 Task: Add Chobani Vanilla Zero Sugar Greek Yogurt to the cart.
Action: Mouse moved to (29, 111)
Screenshot: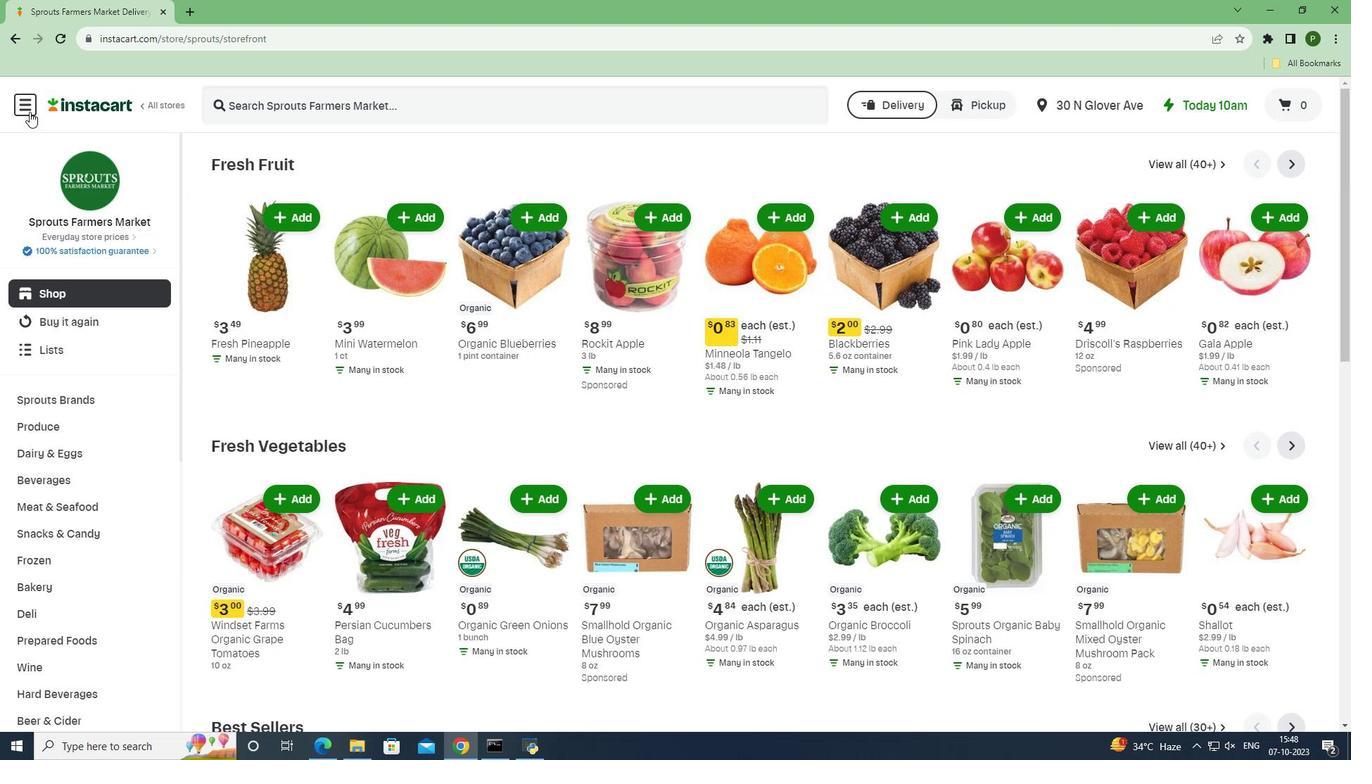 
Action: Mouse pressed left at (29, 111)
Screenshot: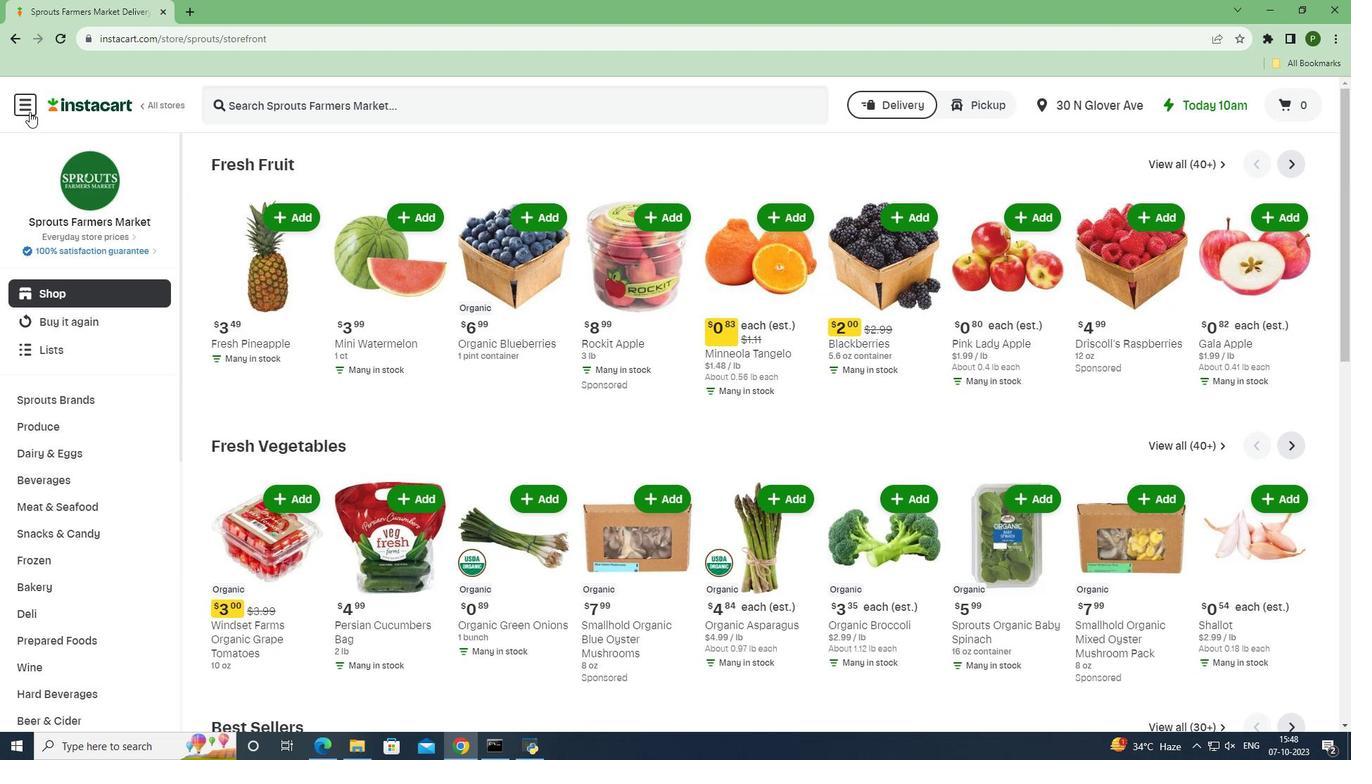 
Action: Mouse moved to (92, 374)
Screenshot: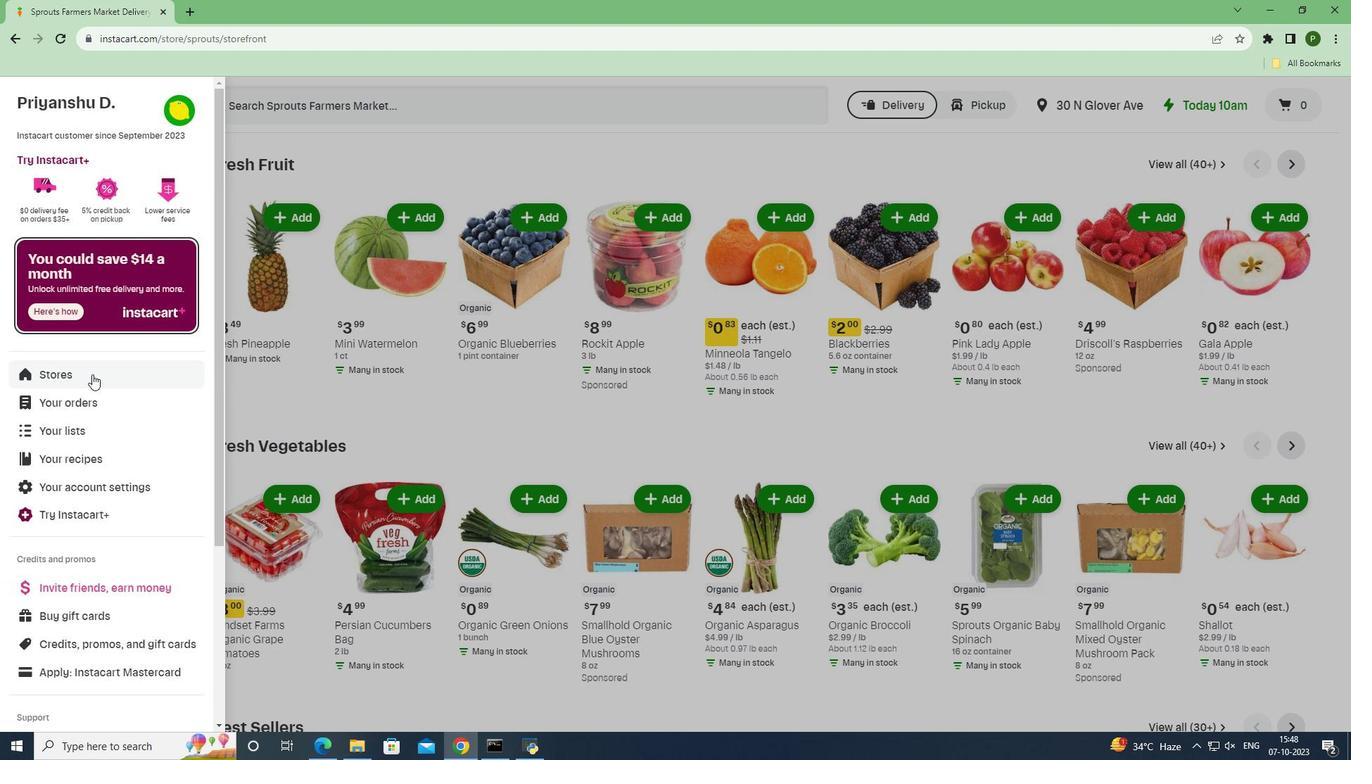 
Action: Mouse pressed left at (92, 374)
Screenshot: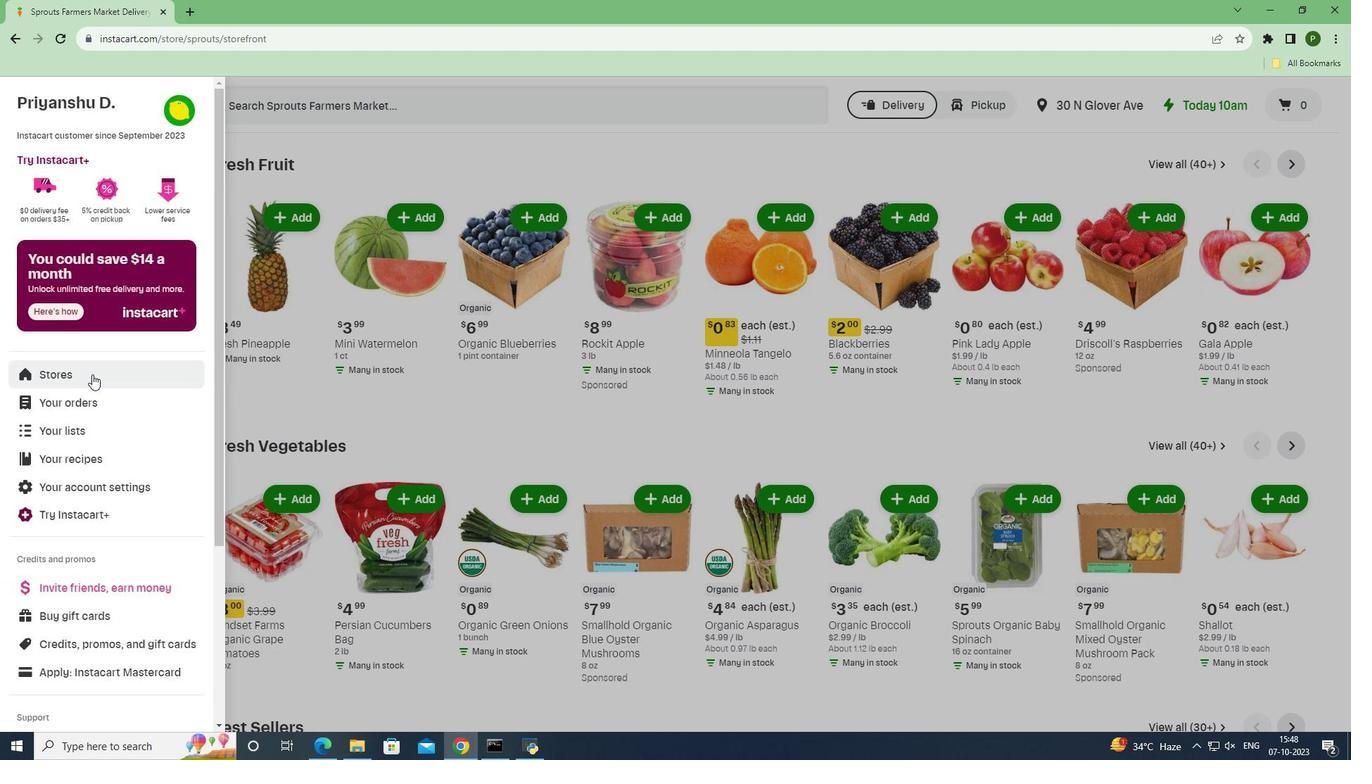 
Action: Mouse moved to (310, 161)
Screenshot: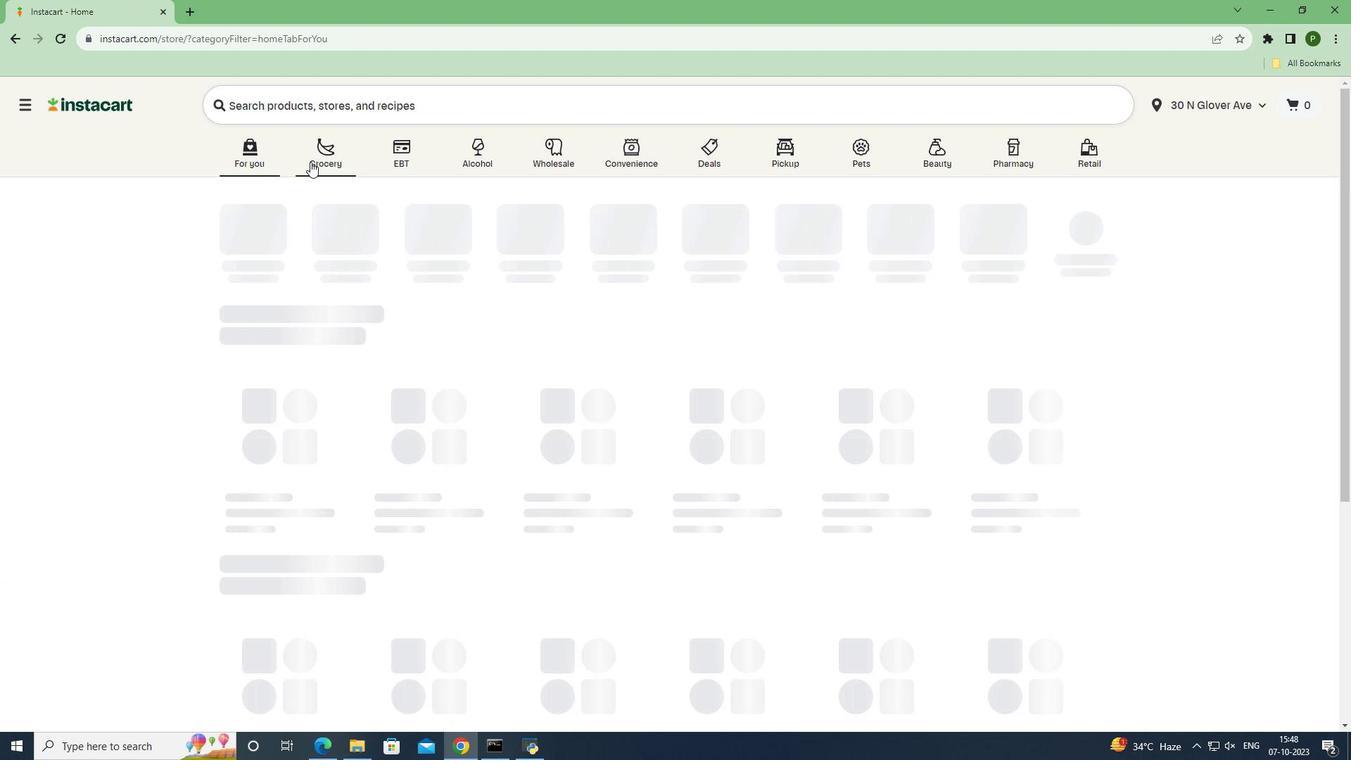 
Action: Mouse pressed left at (310, 161)
Screenshot: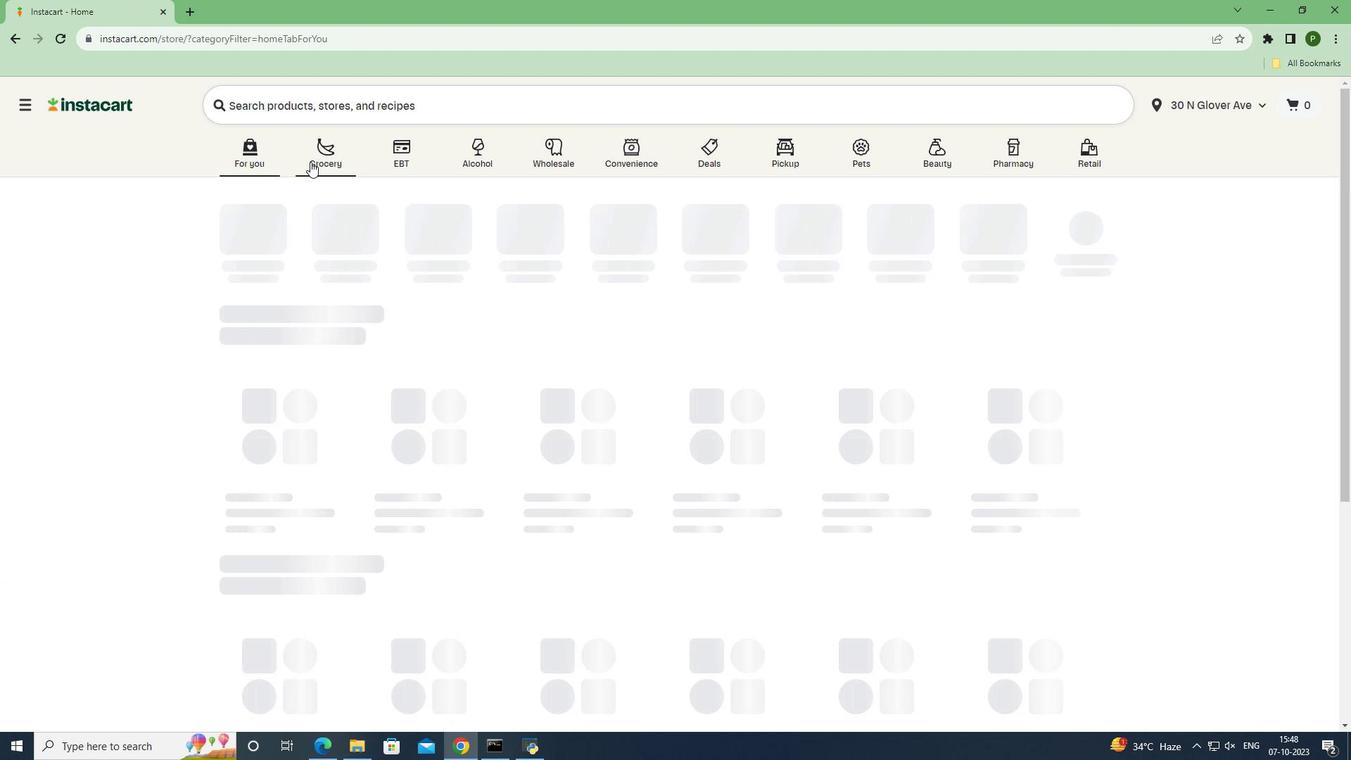 
Action: Mouse moved to (579, 322)
Screenshot: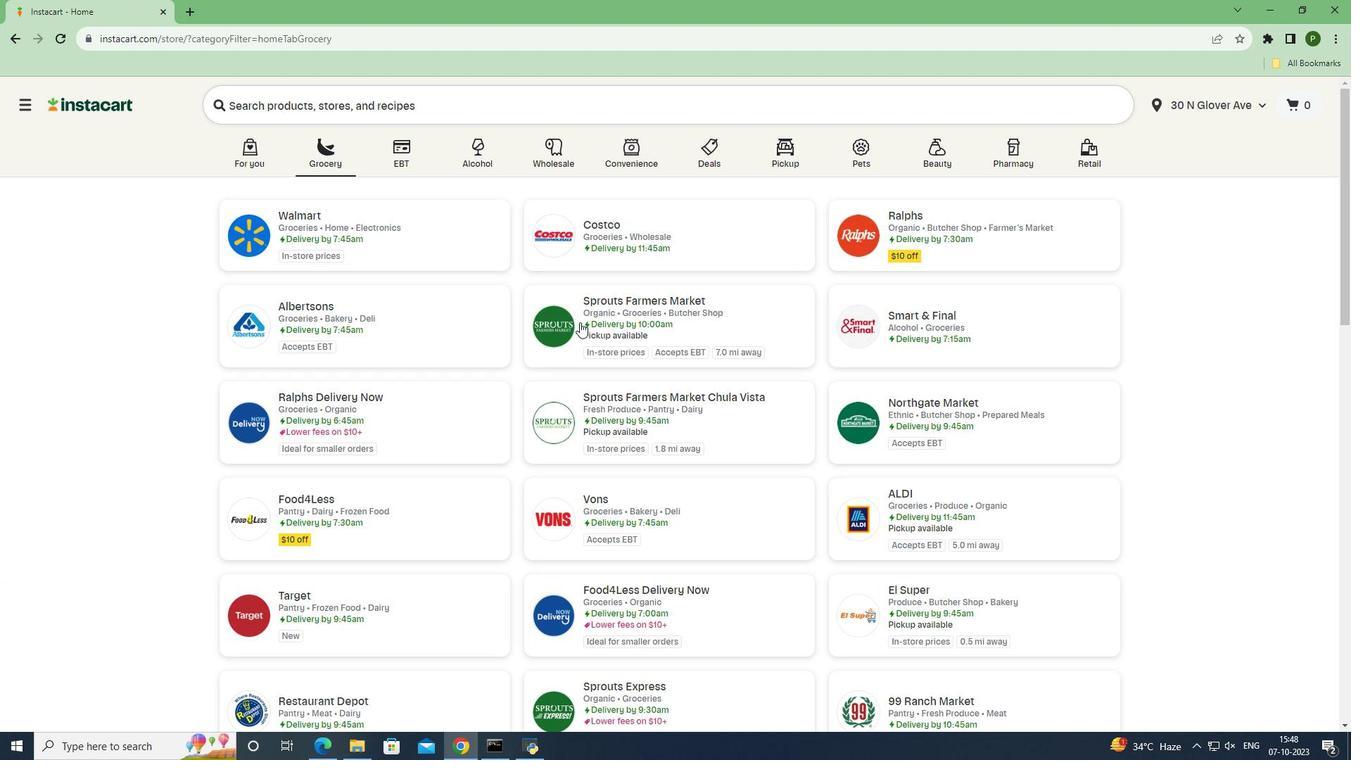 
Action: Mouse pressed left at (579, 322)
Screenshot: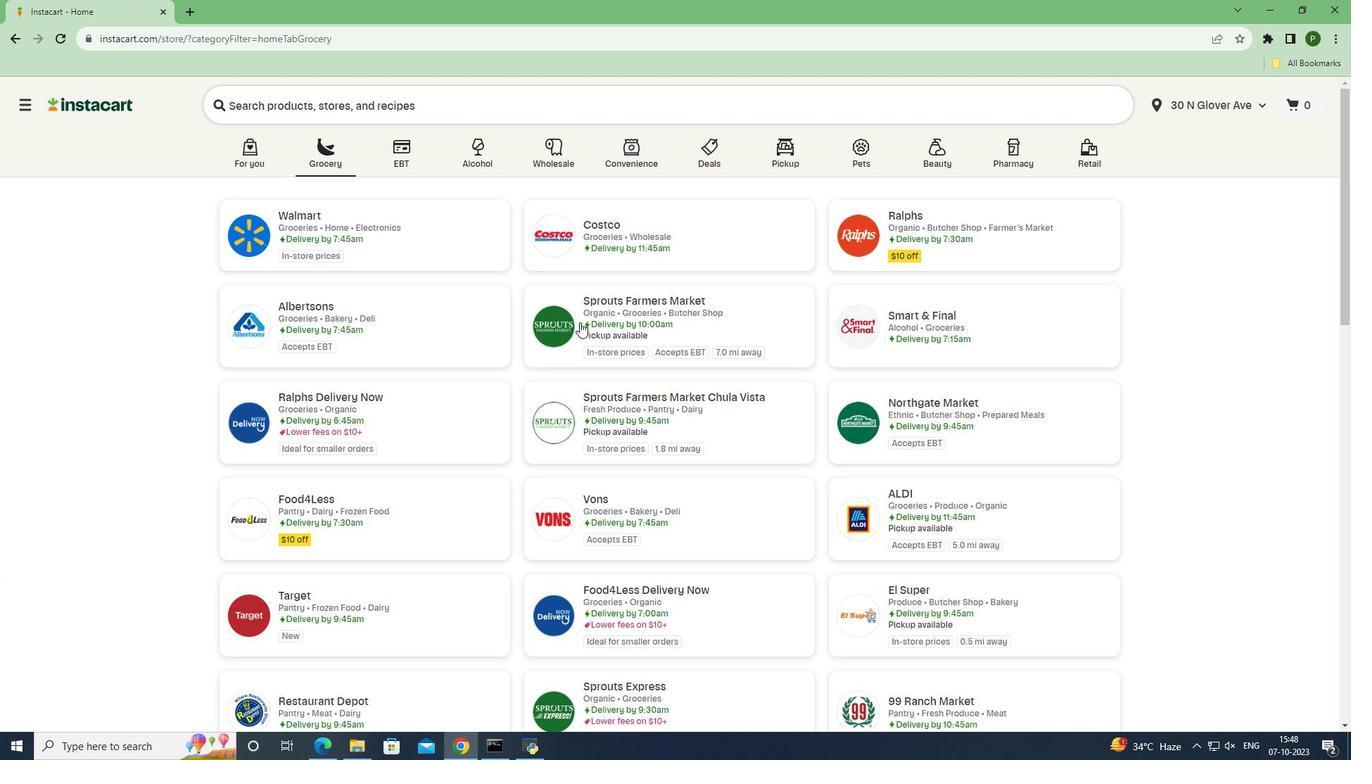 
Action: Mouse moved to (123, 464)
Screenshot: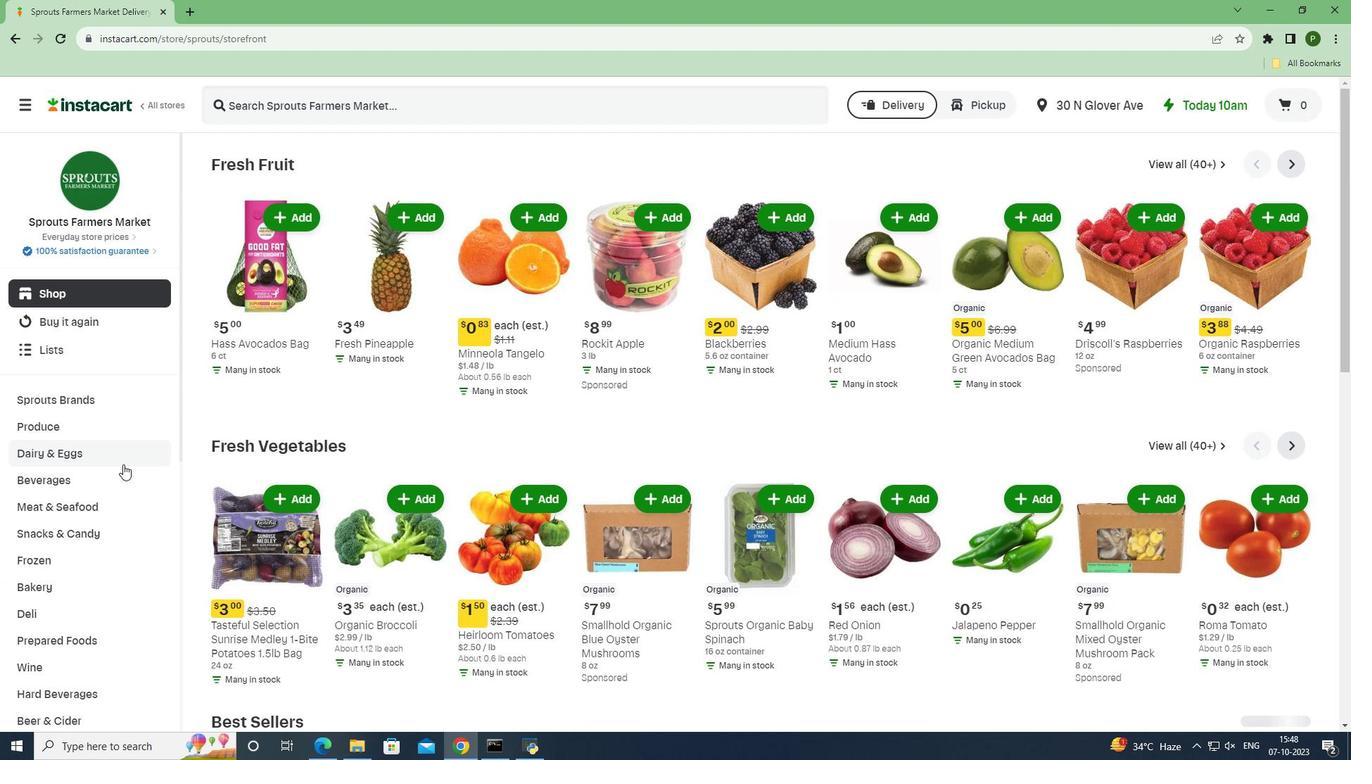 
Action: Mouse pressed left at (123, 464)
Screenshot: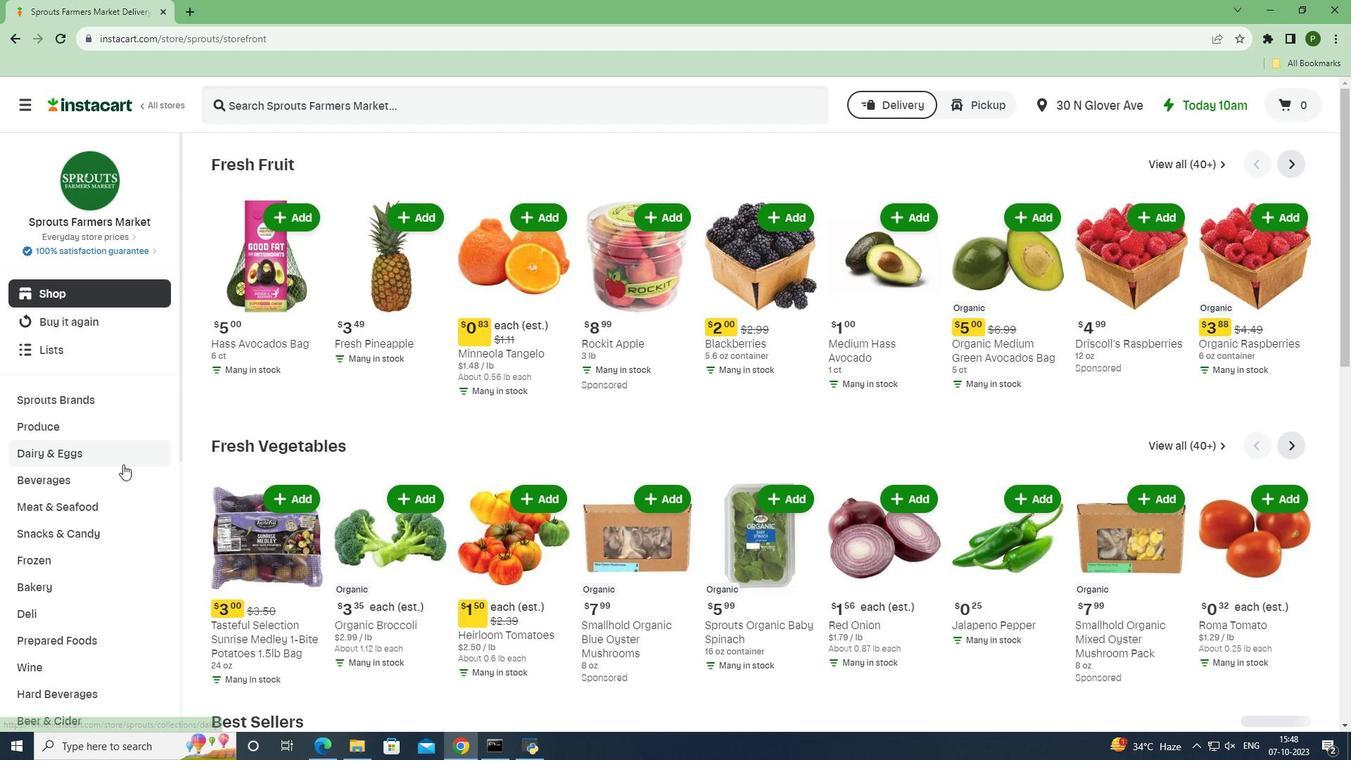 
Action: Mouse moved to (87, 559)
Screenshot: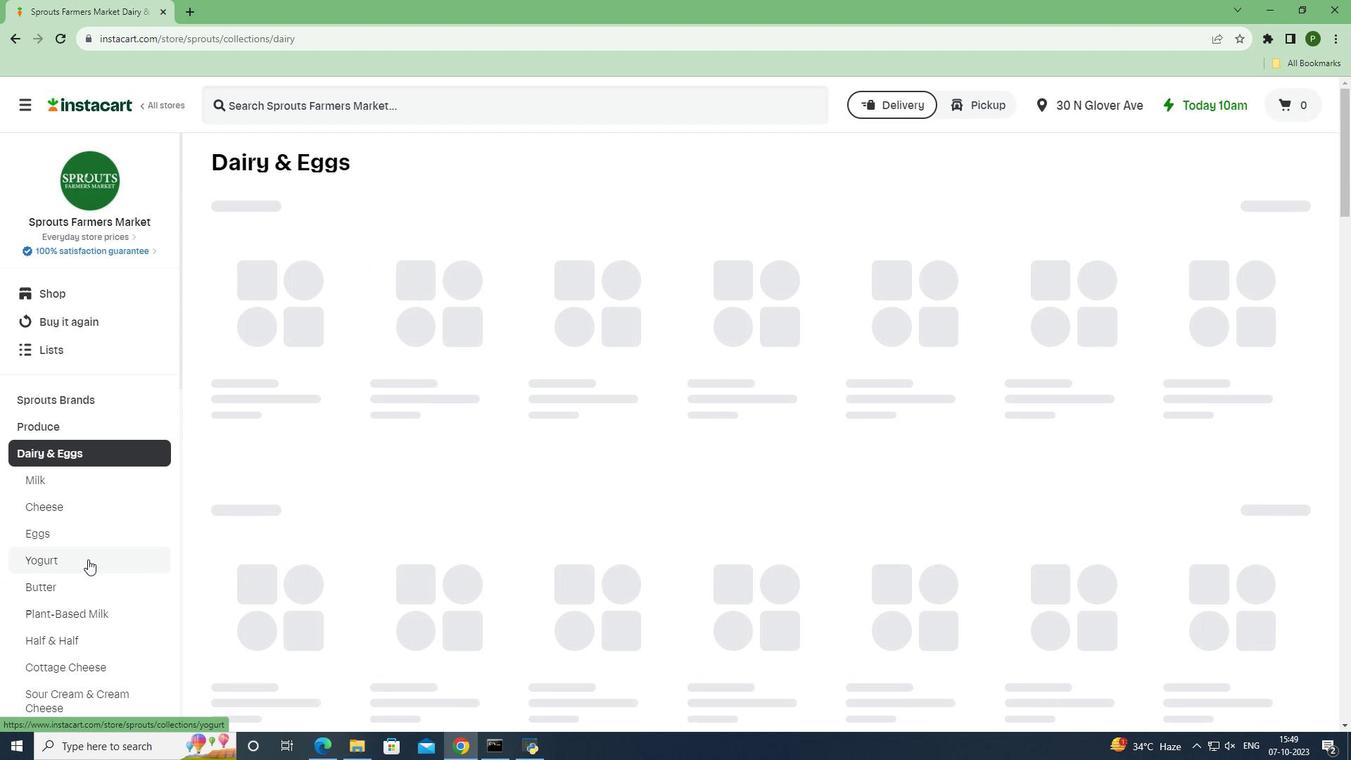 
Action: Mouse pressed left at (87, 559)
Screenshot: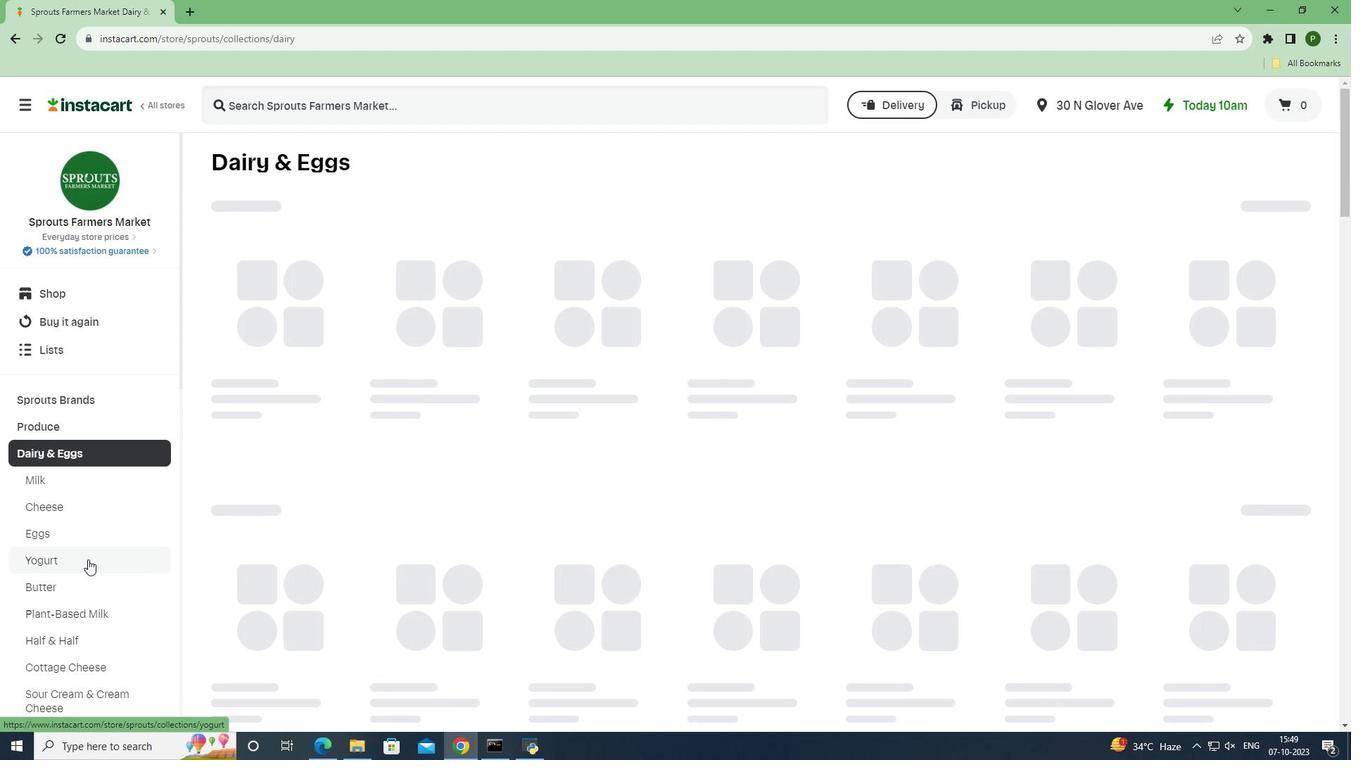 
Action: Mouse moved to (360, 101)
Screenshot: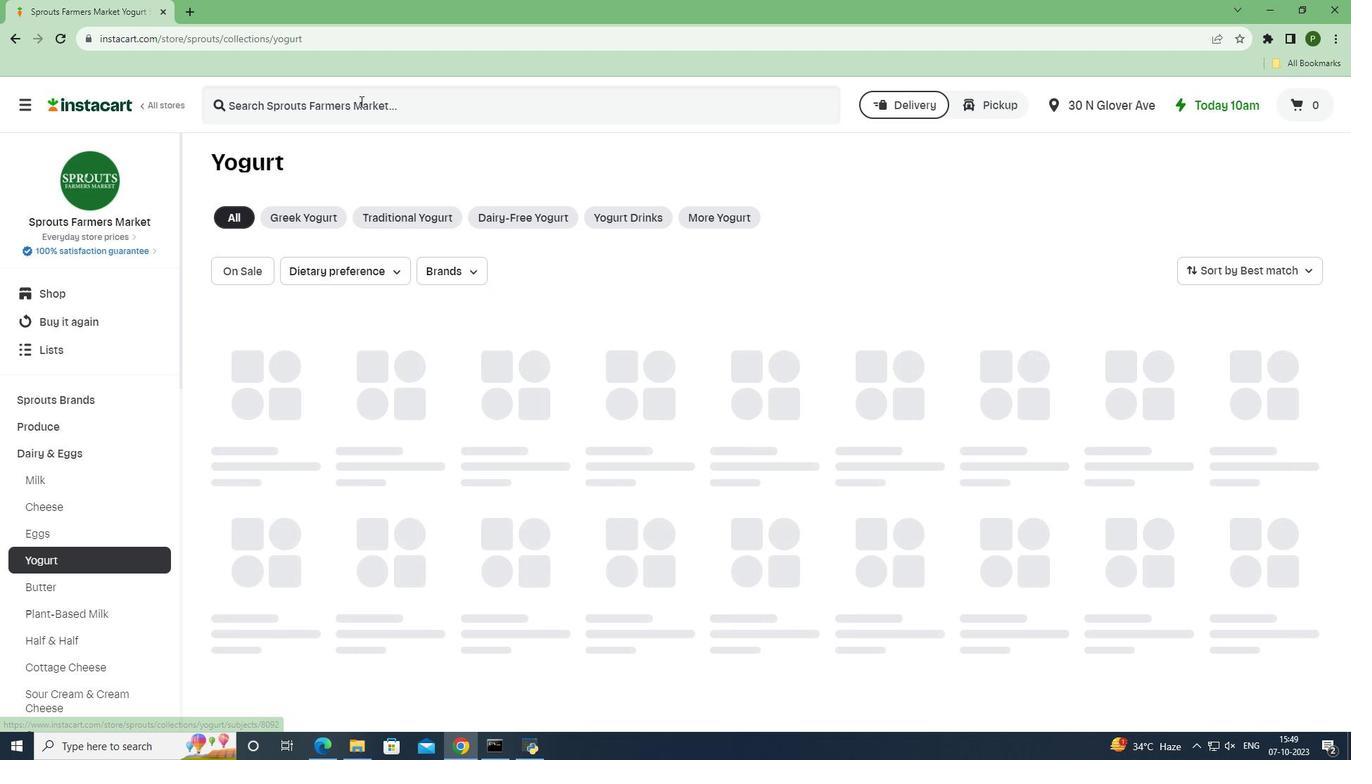 
Action: Mouse pressed left at (360, 101)
Screenshot: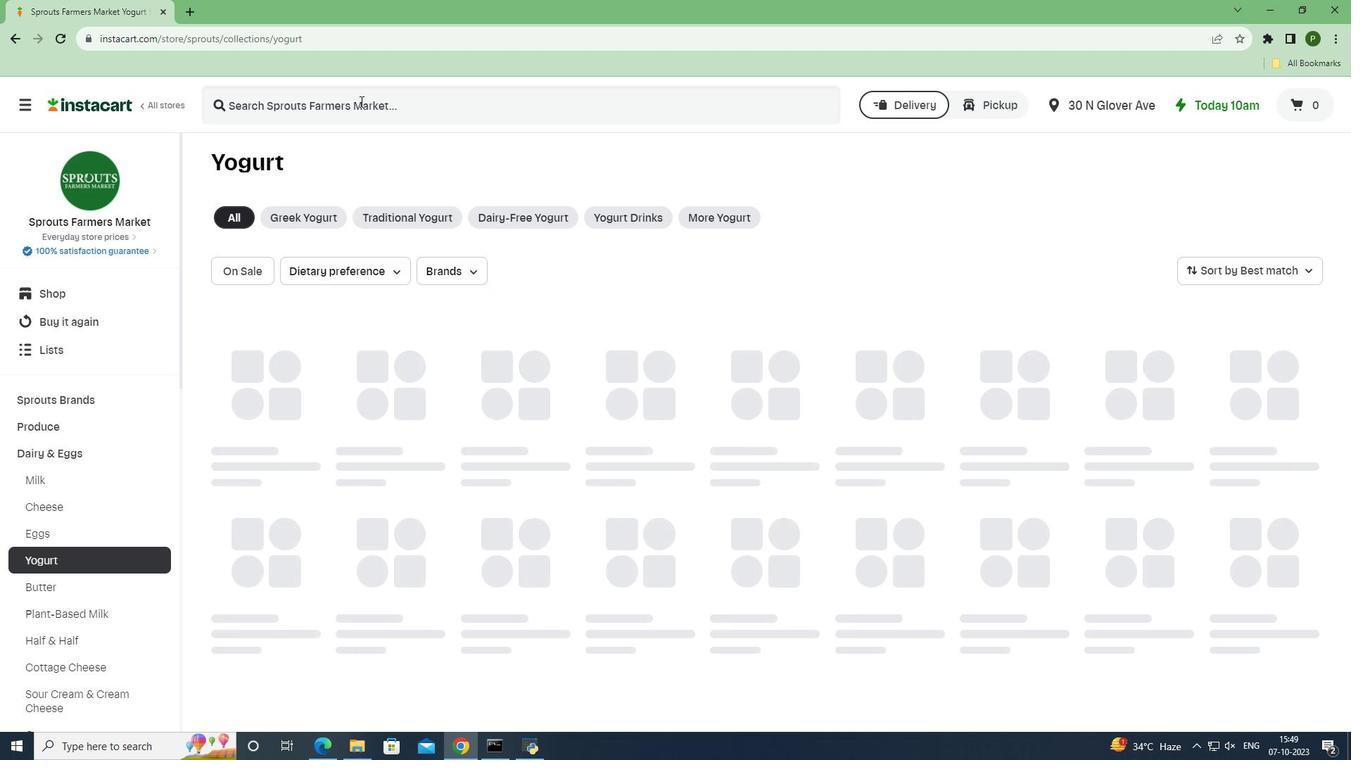 
Action: Key pressed <Key.caps_lock>C<Key.caps_lock>hobani<Key.space><Key.caps_lock>V<Key.caps_lock>anilla<Key.space><Key.caps_lock>Z<Key.caps_lock>ero<Key.space><Key.caps_lock>S<Key.caps_lock>ugar<Key.space><Key.caps_lock>G<Key.caps_lock>reek<Key.space><Key.caps_lock>Y<Key.caps_lock>ogurt<Key.space><Key.enter>
Screenshot: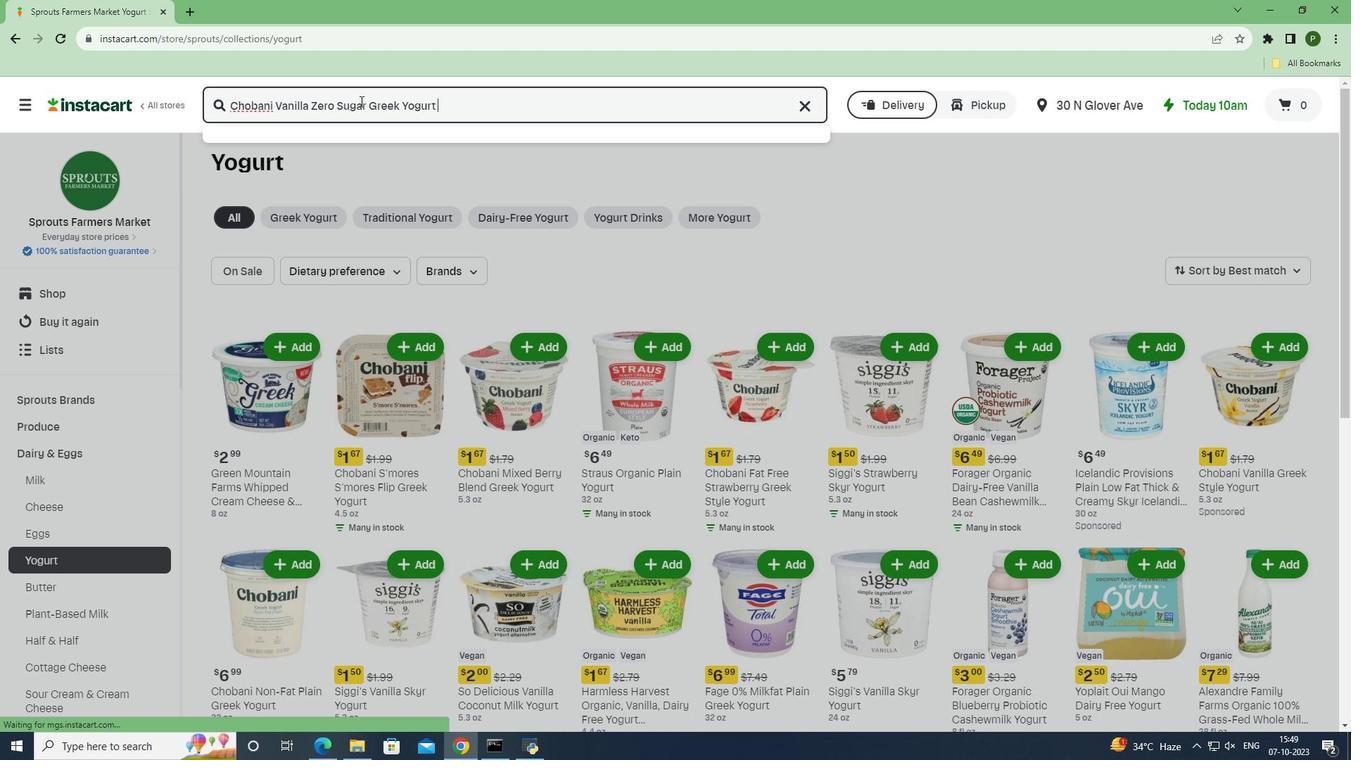 
Action: Mouse moved to (593, 256)
Screenshot: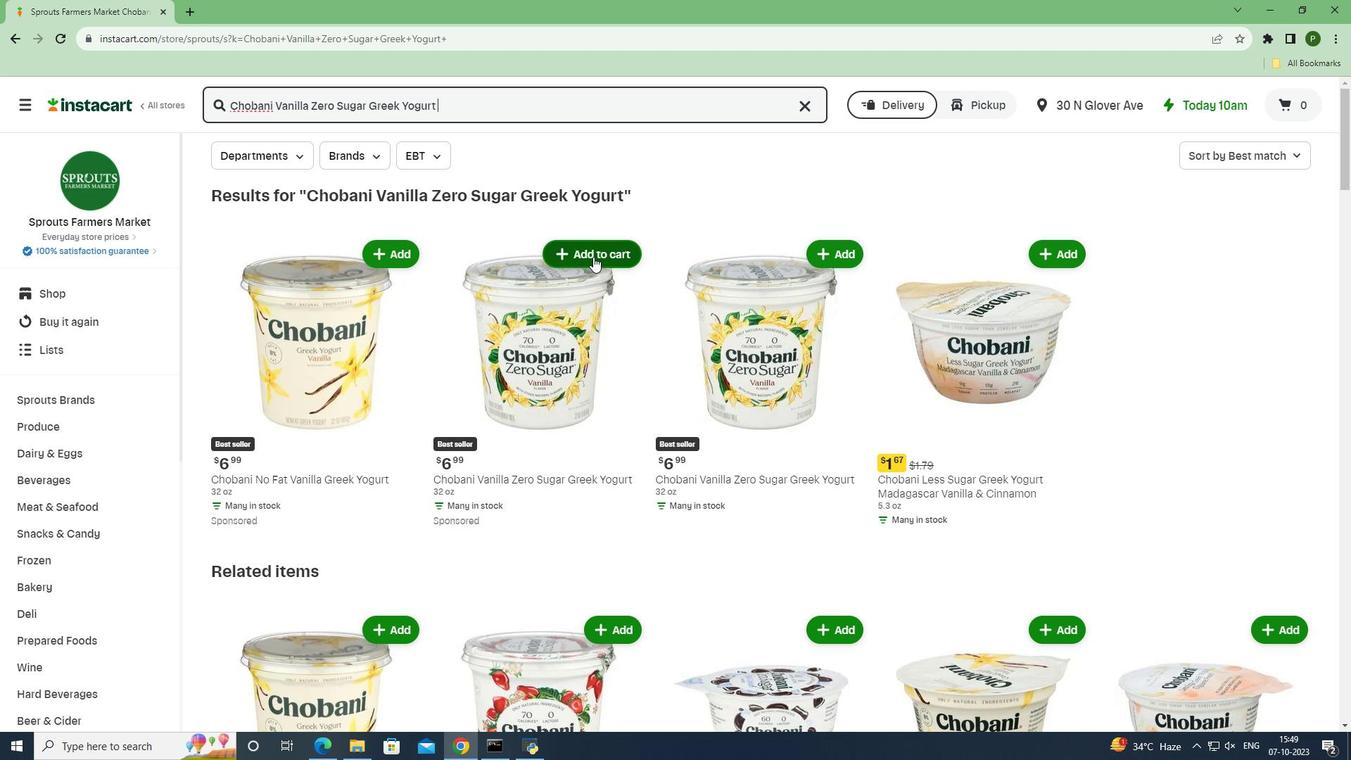 
Action: Mouse pressed left at (593, 256)
Screenshot: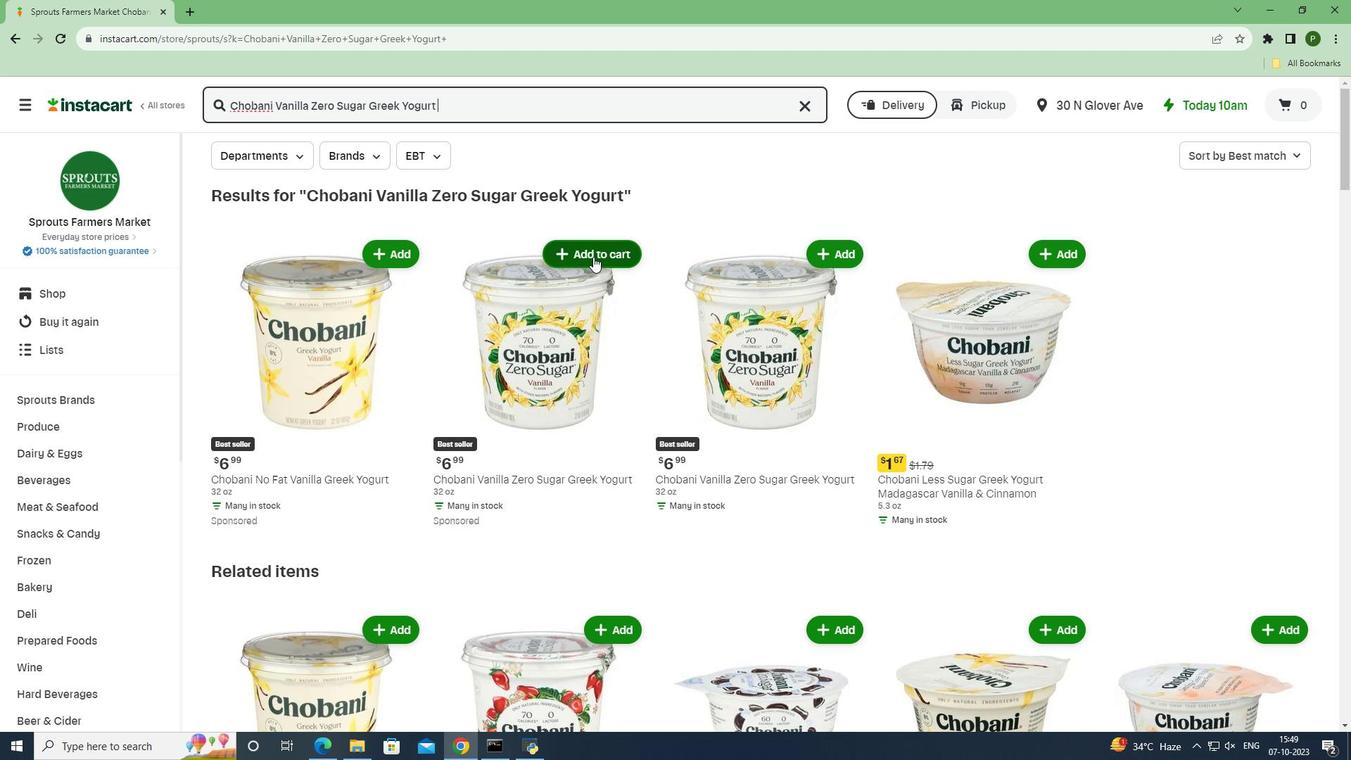 
Action: Mouse moved to (641, 329)
Screenshot: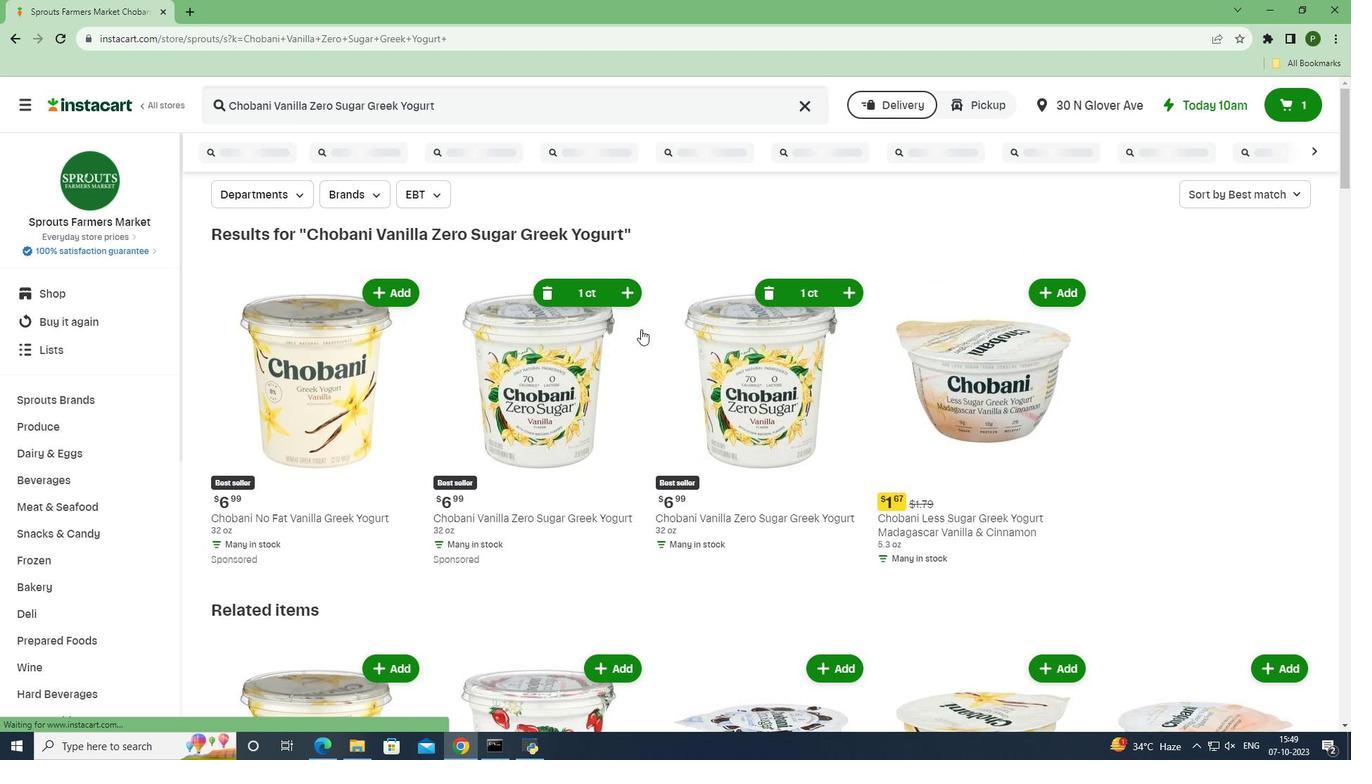 
